 Task: Add an event with the title Second Project Retrospective, date '2023/10/23', time 8:30 AM to 10:30 AMand add a description: The scavenger hunt can be designed as a friendly competition, with teams competing against each other to finish first or achieve specific goals. This fosters team spirit, healthy competition, and a sense of achievement.Select event color  Blueberry . Add location for the event as: 654 Delphi, Greece, logged in from the account softage.6@softage.netand send the event invitation to softage.8@softage.net and softage.9@softage.net. Set a reminder for the event Doesn't repeat
Action: Mouse moved to (81, 86)
Screenshot: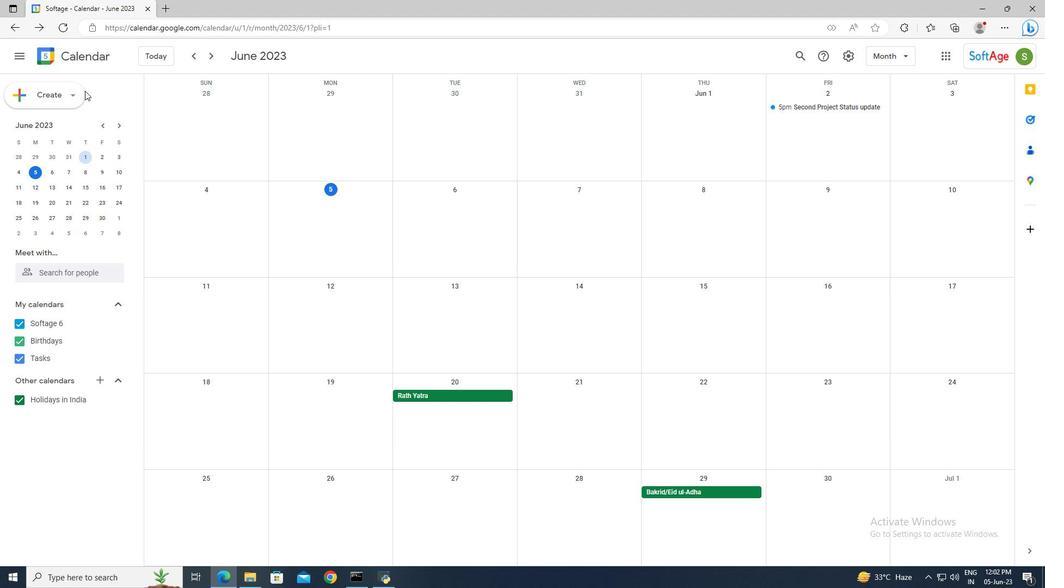 
Action: Mouse pressed left at (81, 86)
Screenshot: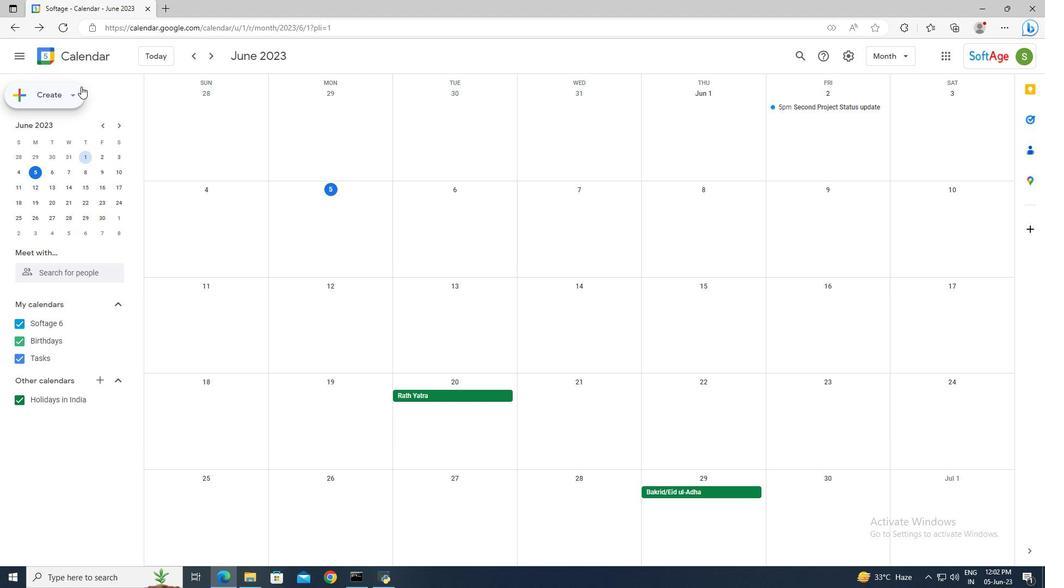 
Action: Mouse moved to (81, 125)
Screenshot: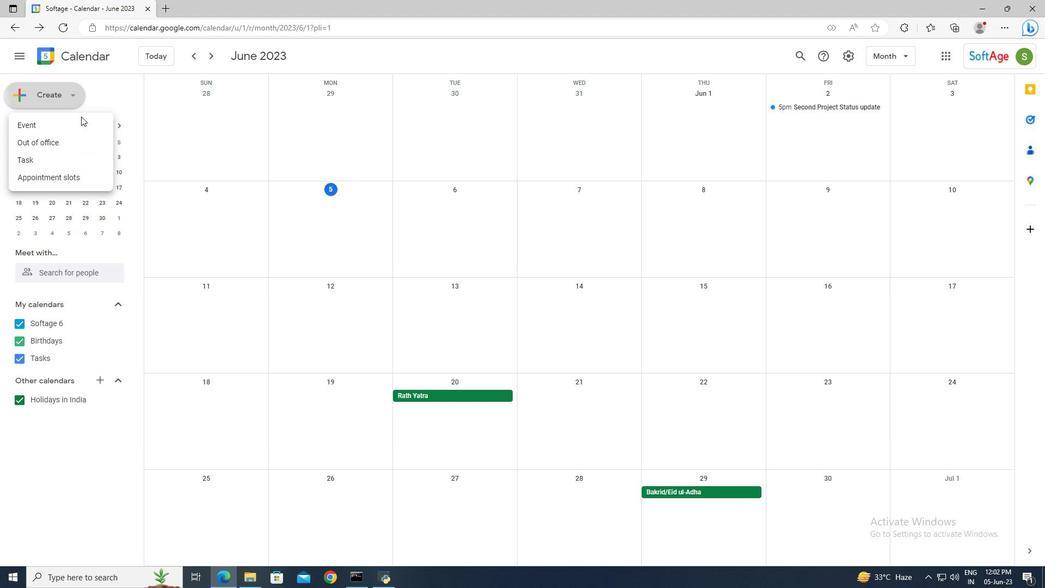 
Action: Mouse pressed left at (81, 125)
Screenshot: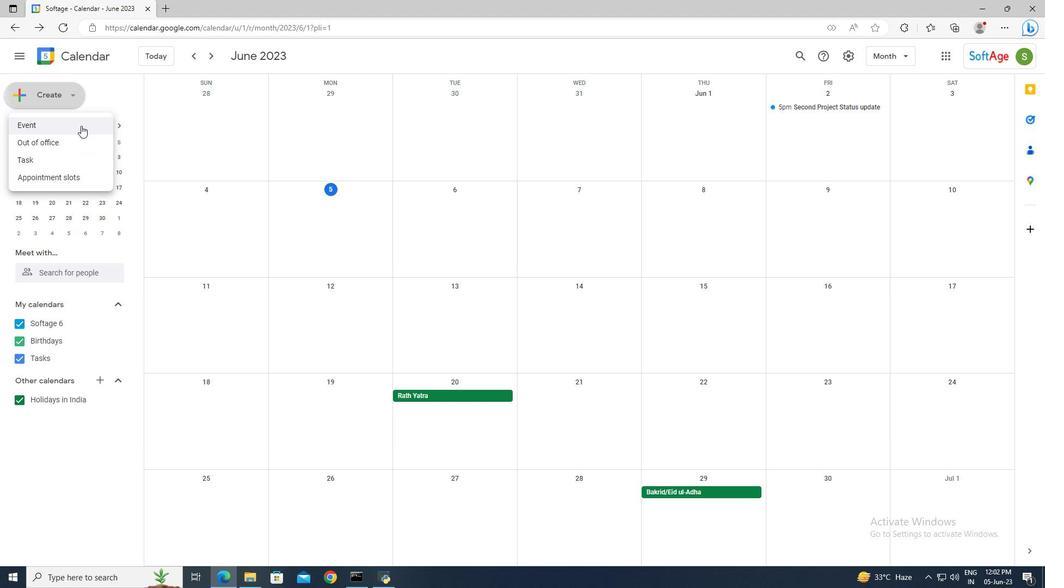 
Action: Mouse moved to (561, 365)
Screenshot: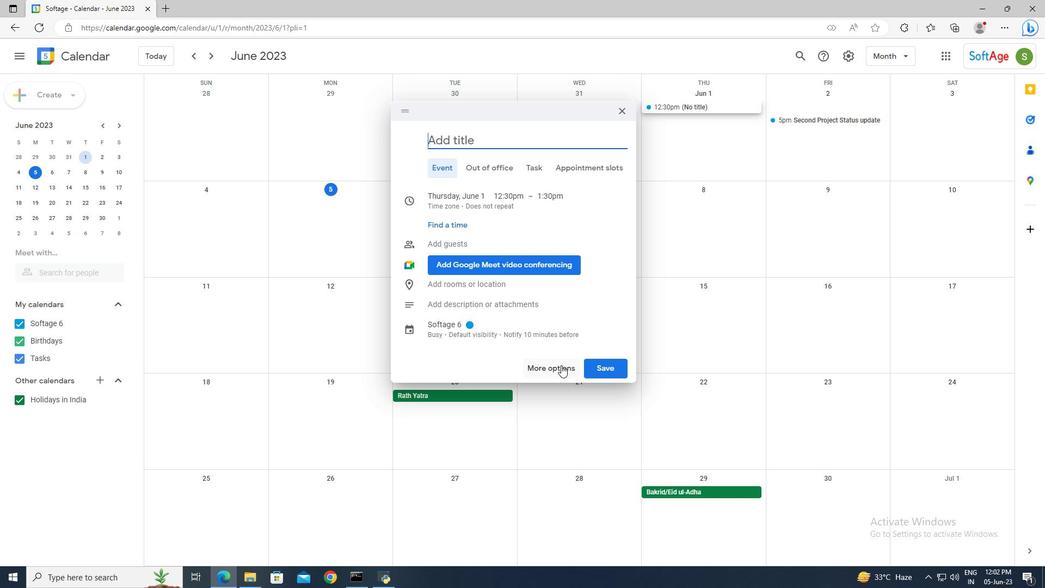
Action: Mouse pressed left at (561, 365)
Screenshot: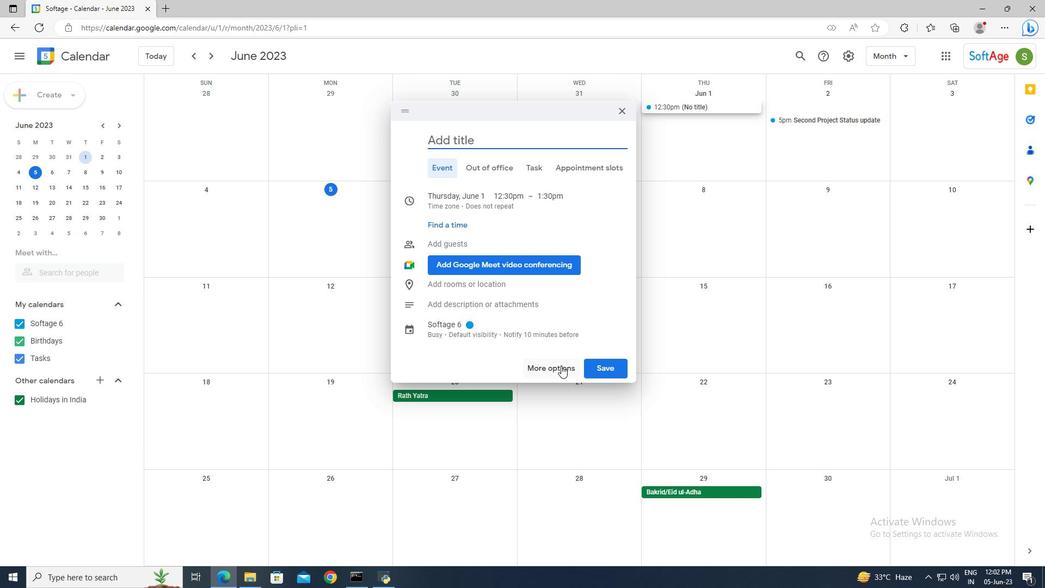 
Action: Mouse moved to (363, 63)
Screenshot: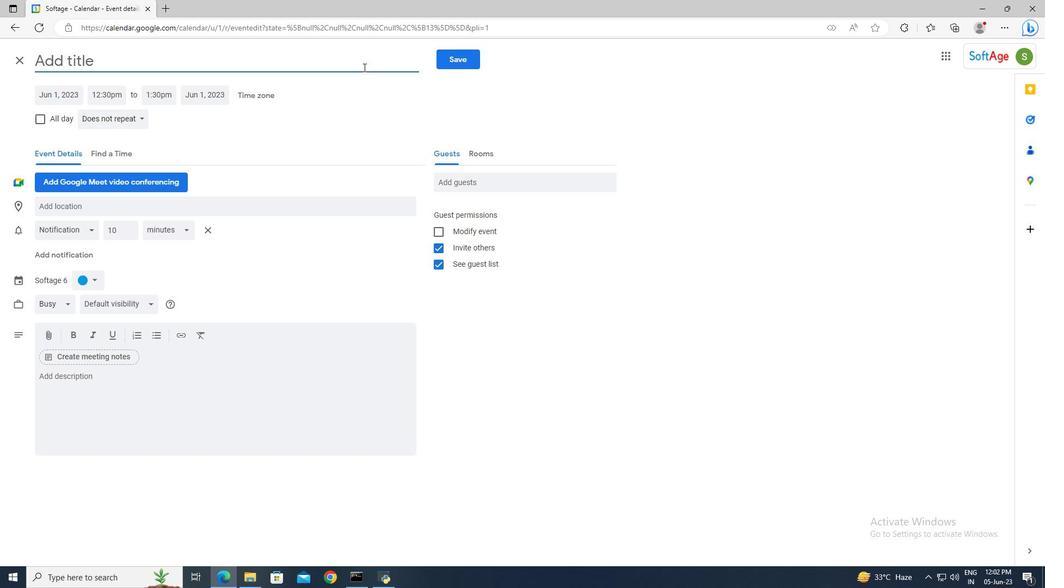 
Action: Mouse pressed left at (363, 63)
Screenshot: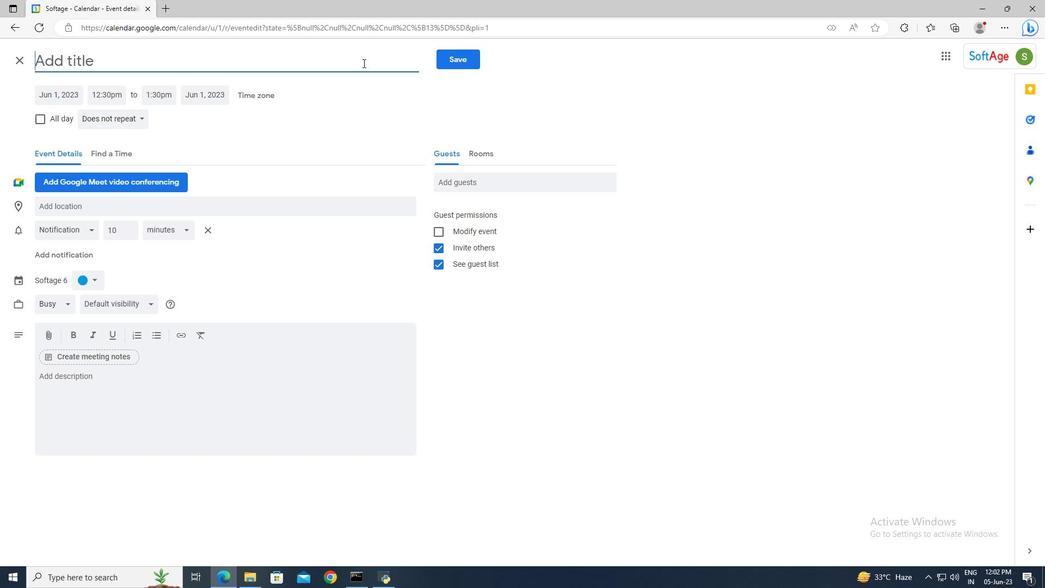 
Action: Key pressed <Key.shift>Second<Key.space><Key.shift>Project<Key.space><Key.shift>Retrospective
Screenshot: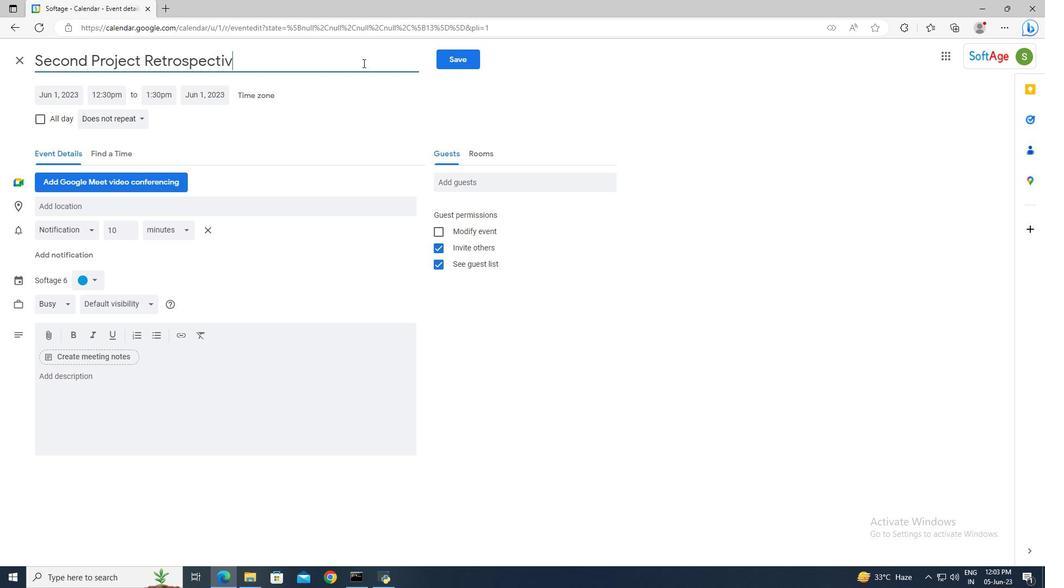 
Action: Mouse moved to (75, 95)
Screenshot: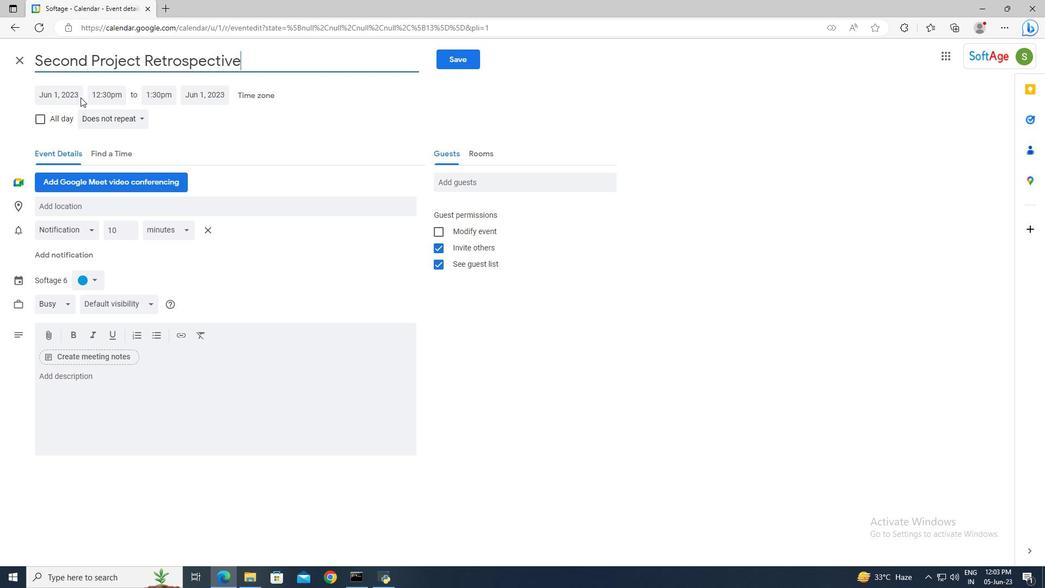 
Action: Mouse pressed left at (75, 95)
Screenshot: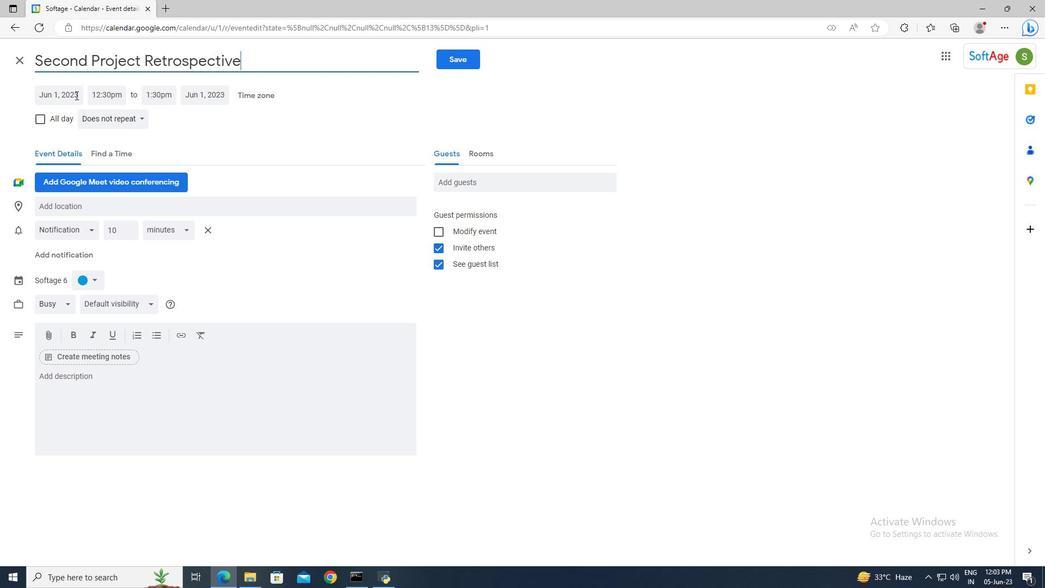 
Action: Mouse moved to (178, 115)
Screenshot: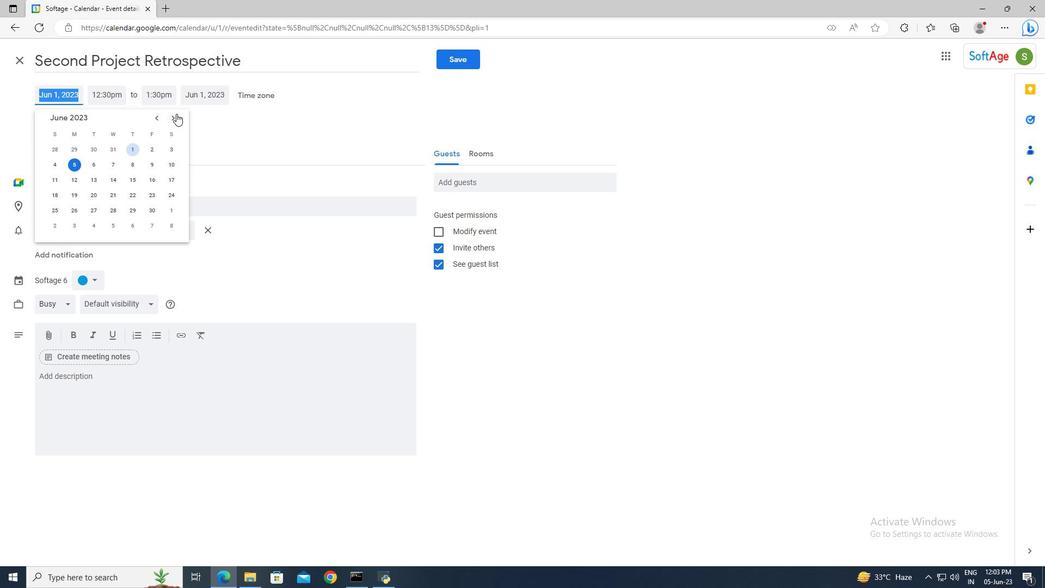 
Action: Mouse pressed left at (178, 115)
Screenshot: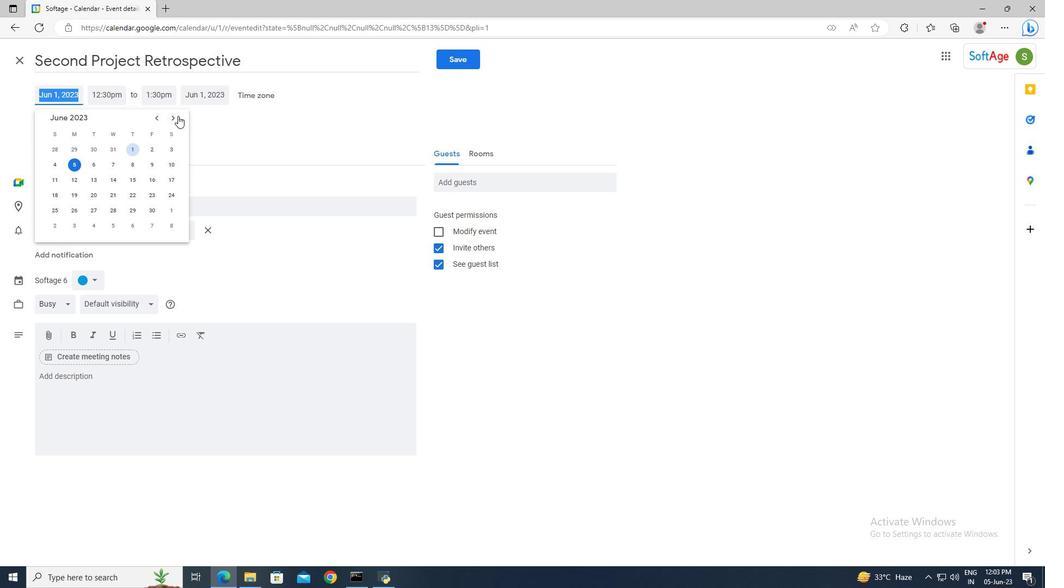 
Action: Mouse pressed left at (178, 115)
Screenshot: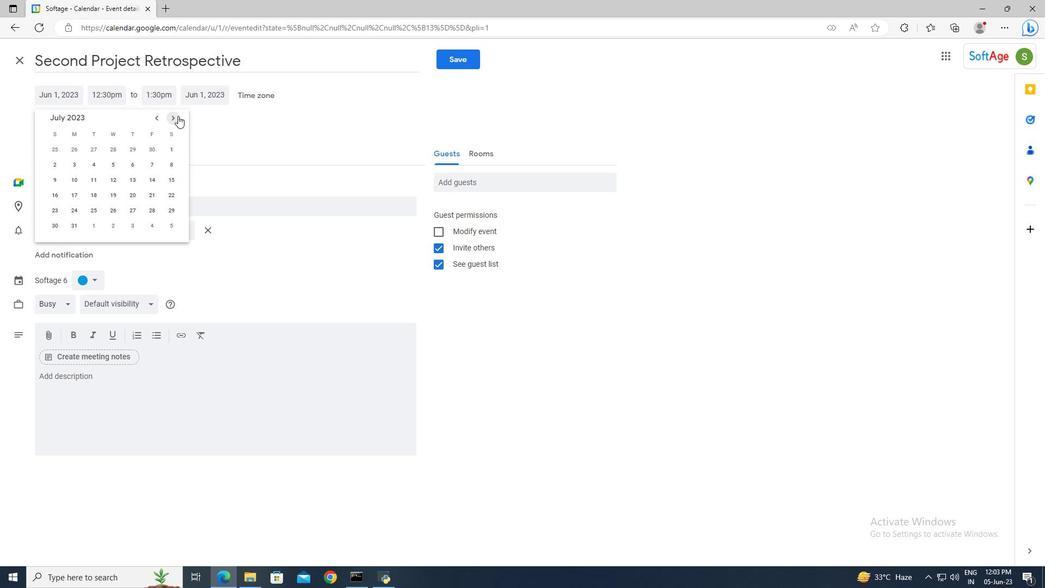 
Action: Mouse pressed left at (178, 115)
Screenshot: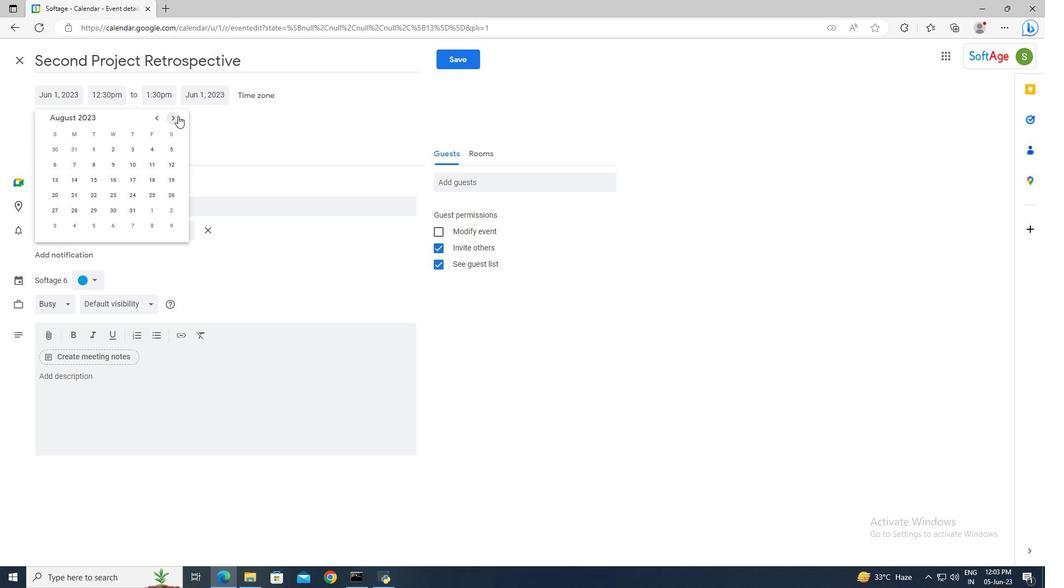 
Action: Mouse pressed left at (178, 115)
Screenshot: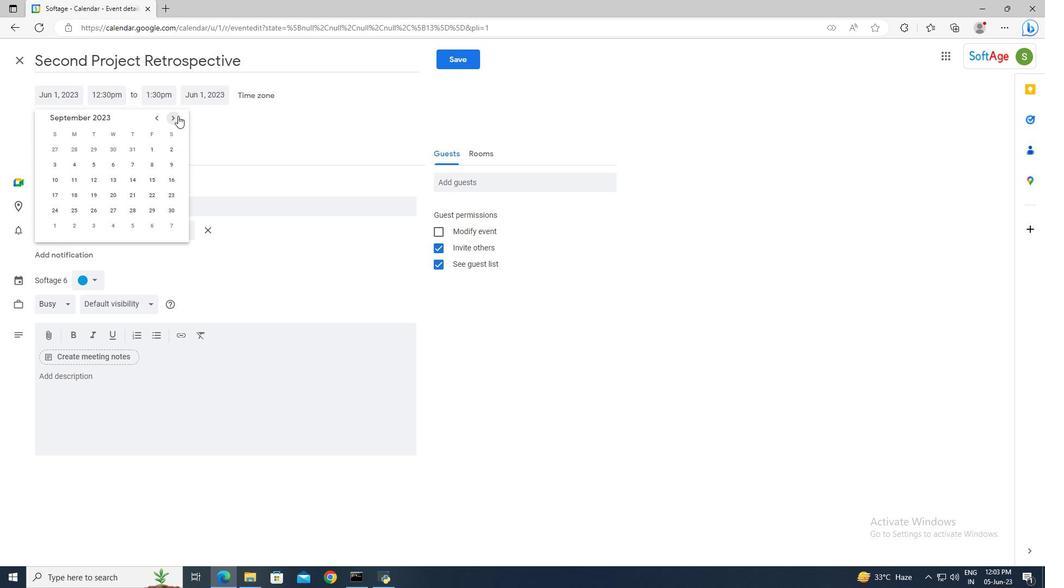 
Action: Mouse moved to (75, 194)
Screenshot: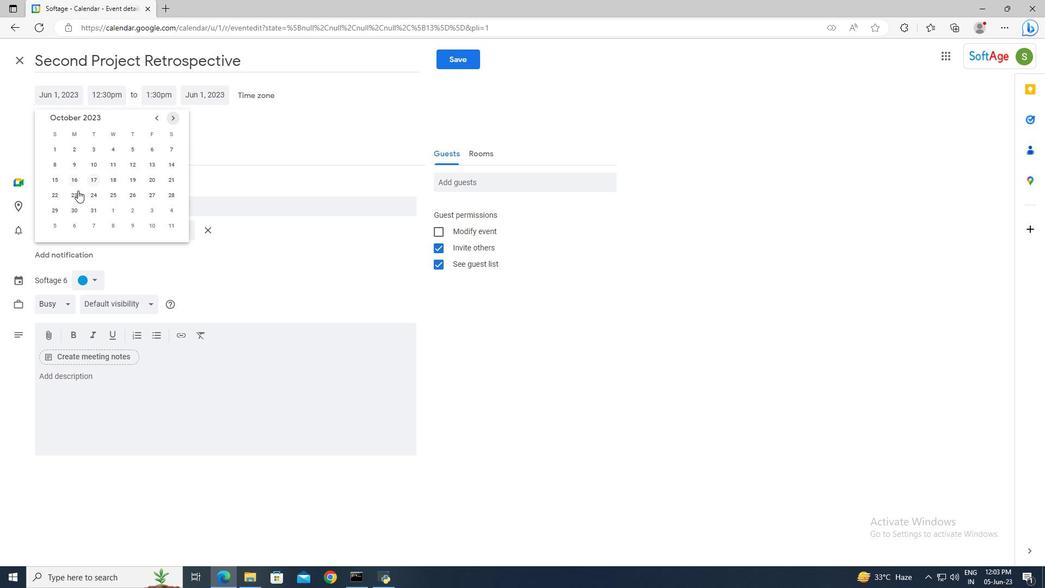 
Action: Mouse pressed left at (75, 194)
Screenshot: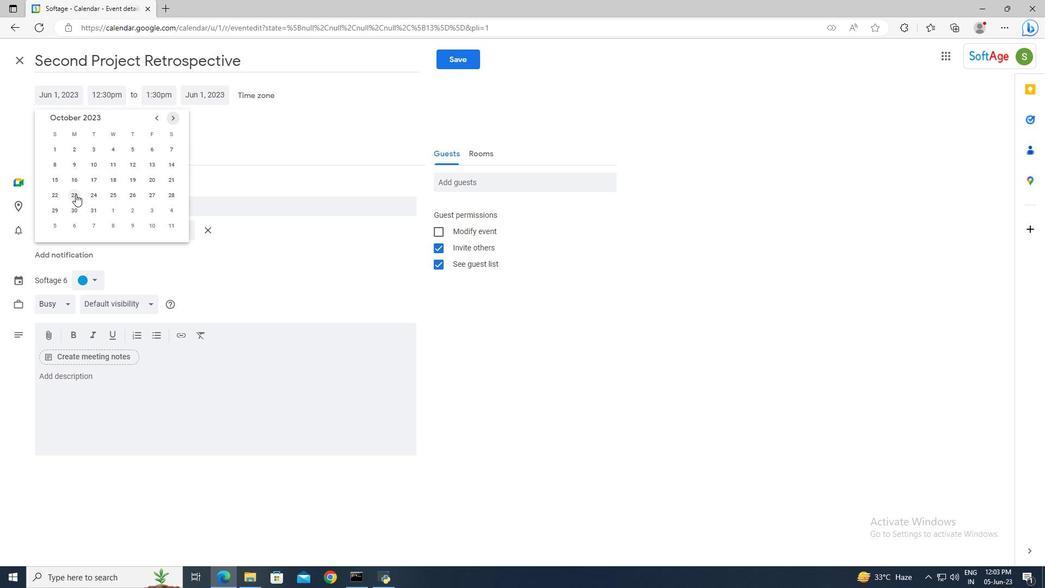 
Action: Mouse moved to (107, 98)
Screenshot: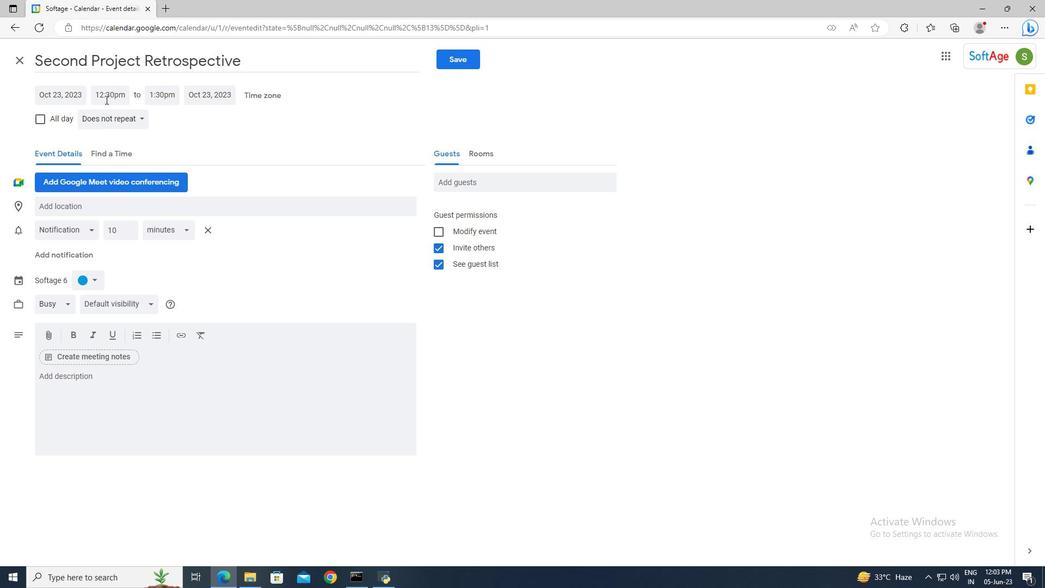 
Action: Mouse pressed left at (107, 98)
Screenshot: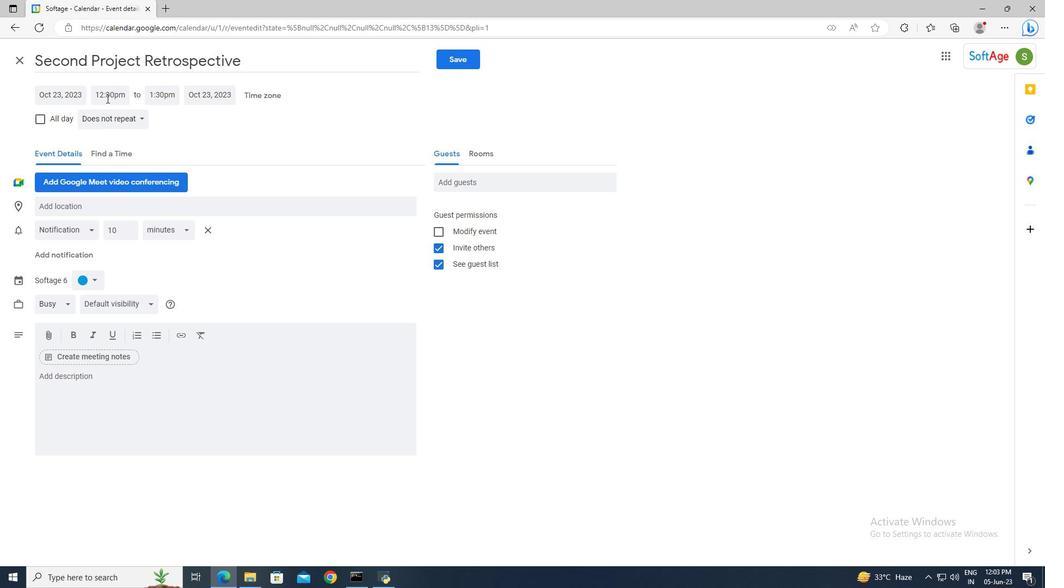 
Action: Key pressed 8<Key.shift>:30am<Key.enter><Key.tab>10<Key.shift>:30<Key.enter>
Screenshot: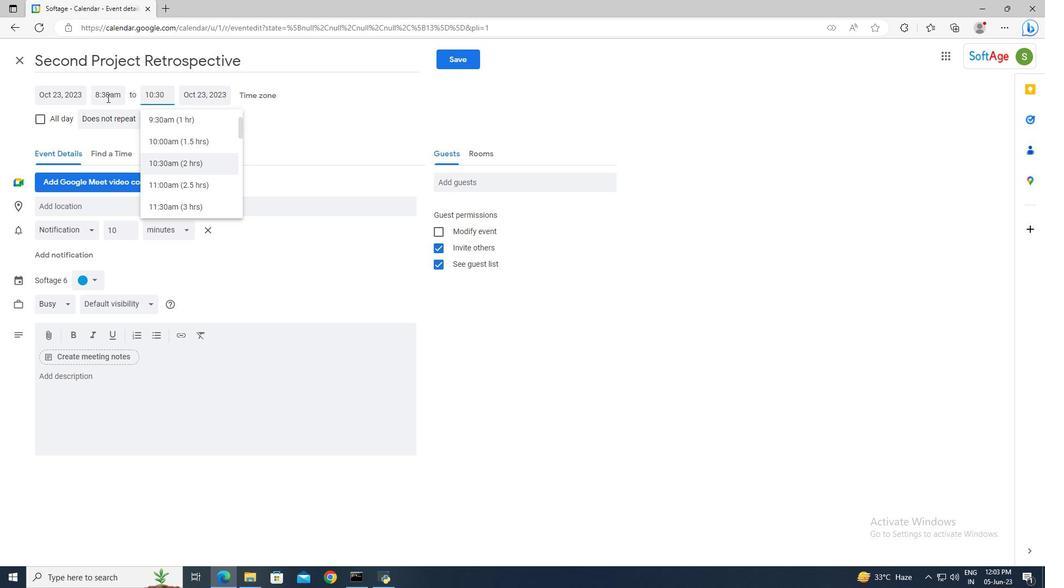
Action: Mouse moved to (109, 380)
Screenshot: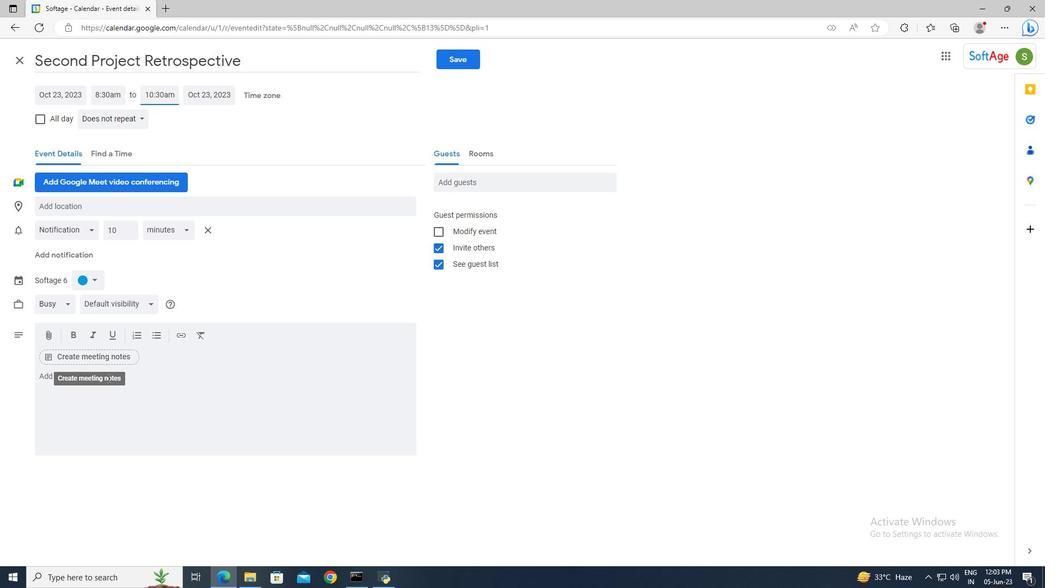 
Action: Mouse pressed left at (109, 380)
Screenshot: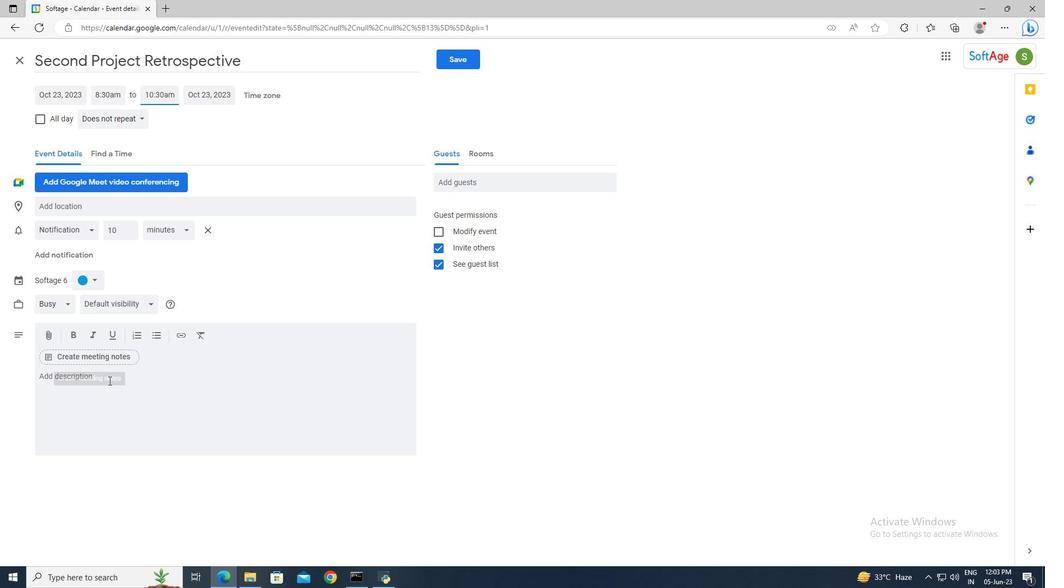 
Action: Key pressed <Key.shift>The<Key.space>scavenger<Key.space>hunt<Key.space>can<Key.space>be<Key.space>designed<Key.space>as<Key.space>a<Key.space>friendly<Key.space>competition,<Key.space>with<Key.space>teams<Key.space>competing<Key.space>against<Key.space>each<Key.space>other<Key.space>to<Key.space>finish<Key.space>first<Key.space>or<Key.space>achieve<Key.space>specific<Key.space>goals.<Key.space><Key.shift>This<Key.space>fosters<Key.space>team<Key.space>spirit,<Key.space>healthy<Key.space>competition,<Key.space>and<Key.space>a<Key.space>sense<Key.space>of<Key.space>ache<Key.backspace>ievement.
Screenshot: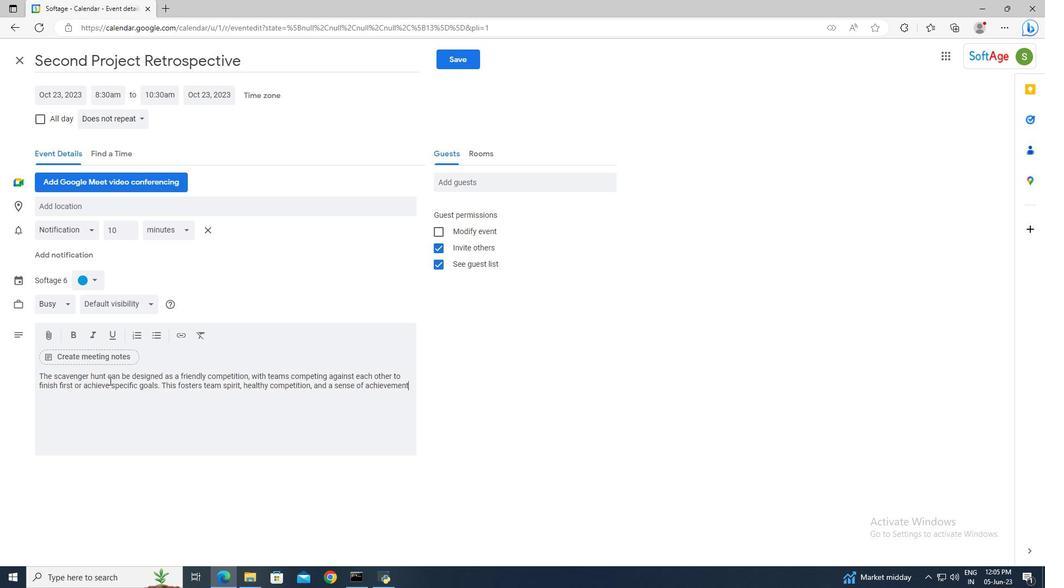 
Action: Mouse moved to (91, 283)
Screenshot: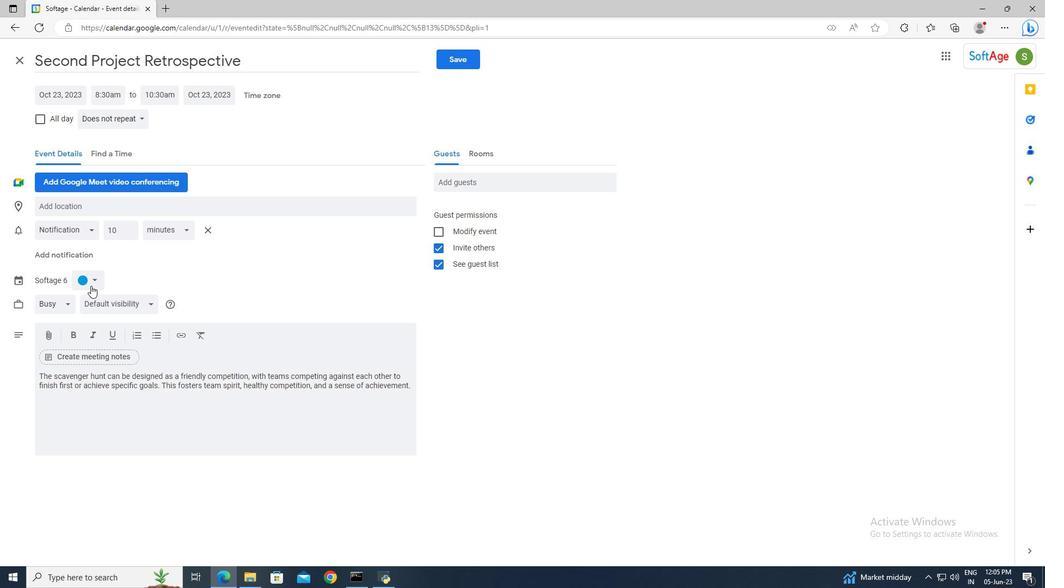 
Action: Mouse pressed left at (91, 283)
Screenshot: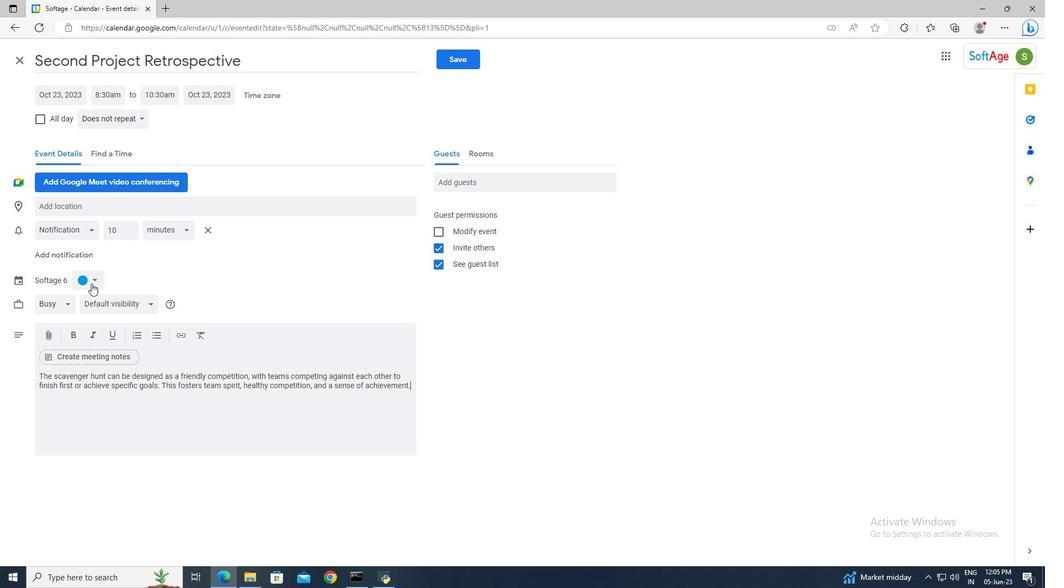 
Action: Mouse moved to (98, 317)
Screenshot: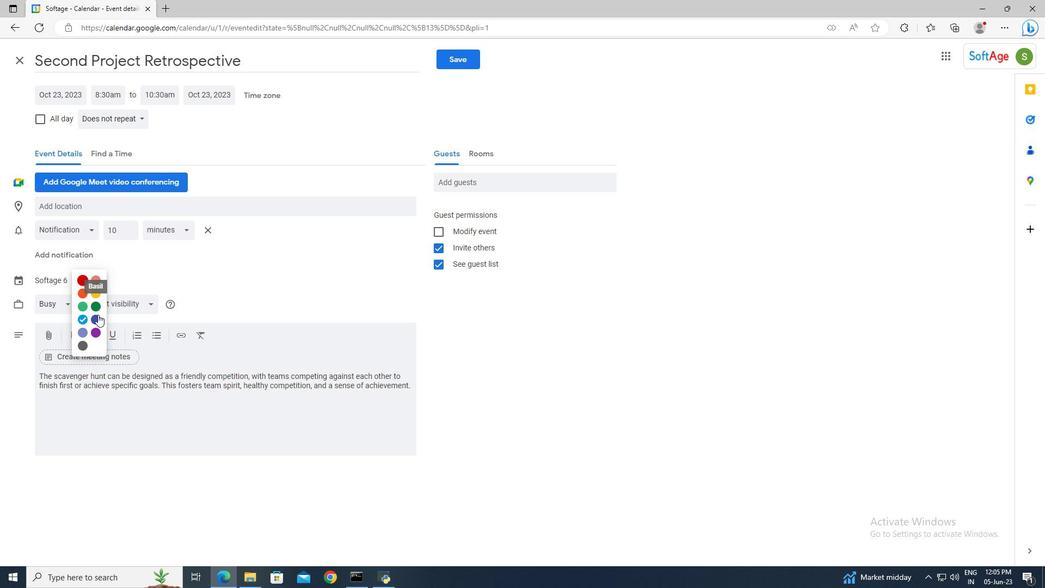 
Action: Mouse pressed left at (98, 317)
Screenshot: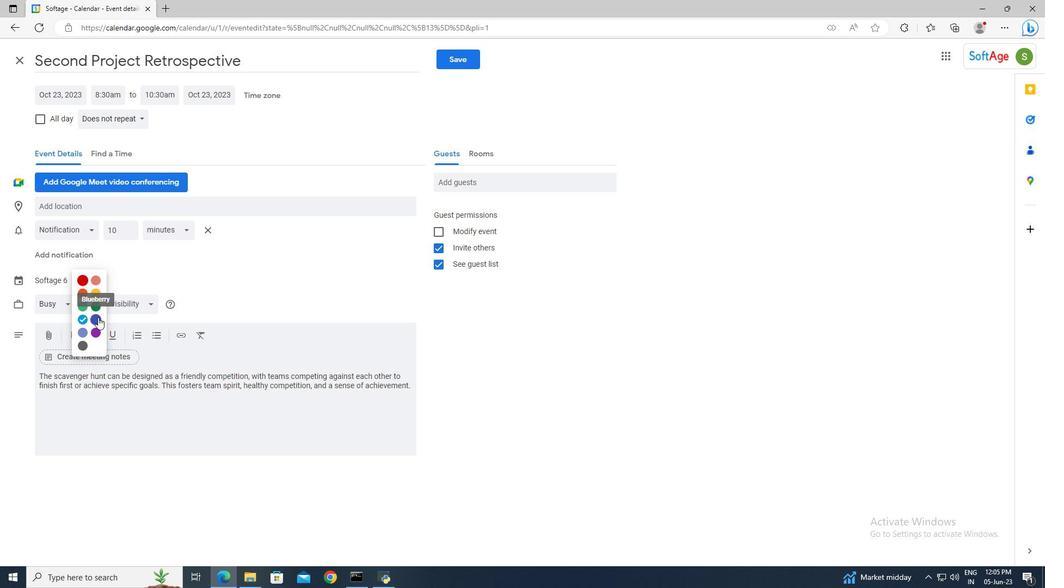 
Action: Mouse moved to (101, 205)
Screenshot: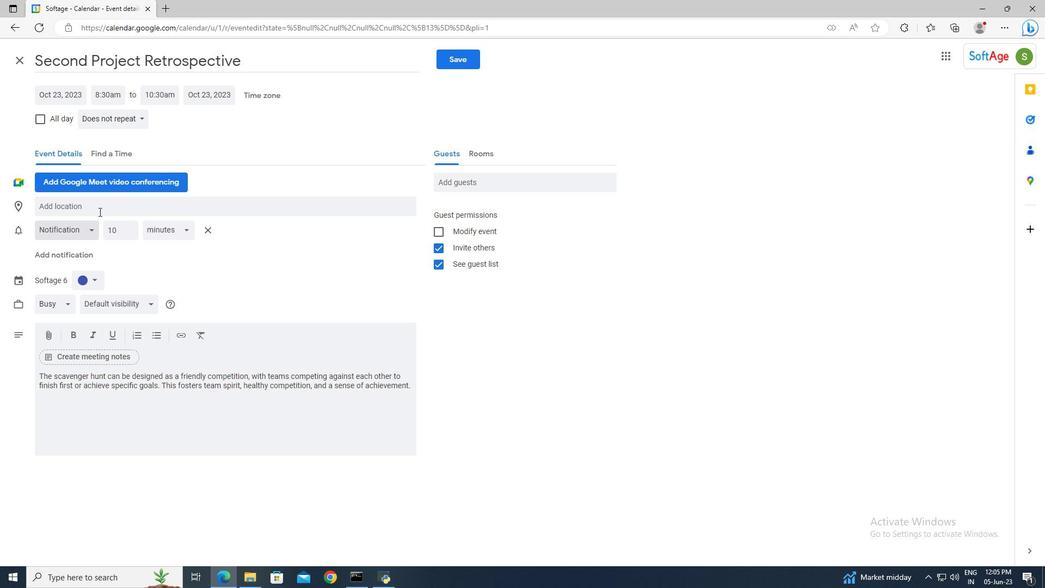
Action: Mouse pressed left at (101, 205)
Screenshot: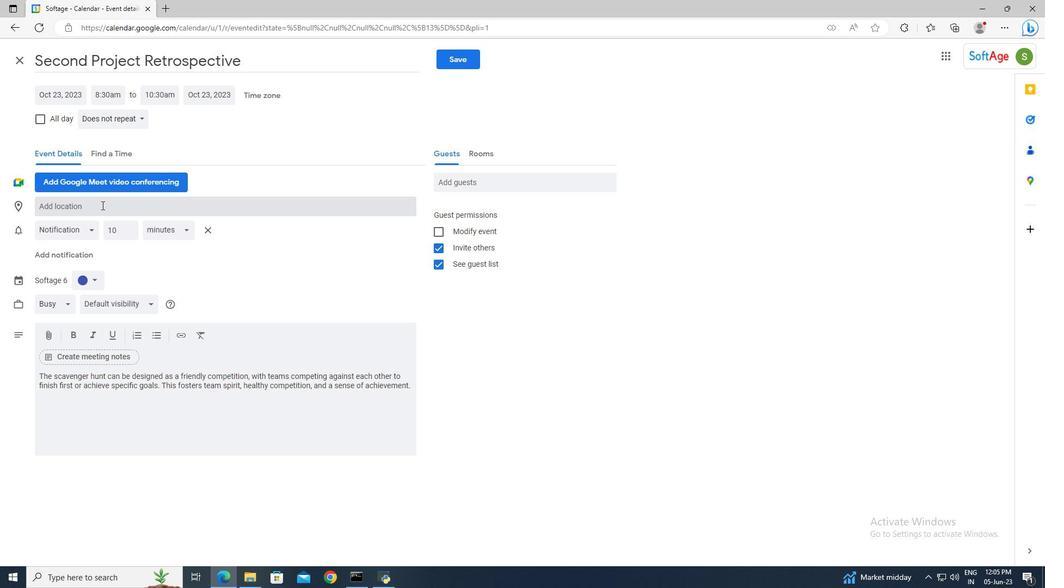 
Action: Key pressed 654<Key.space><Key.shift>Delphi,<Key.space><Key.shift>gr<Key.backspace><Key.backspace><Key.shift>Greece<Key.enter>
Screenshot: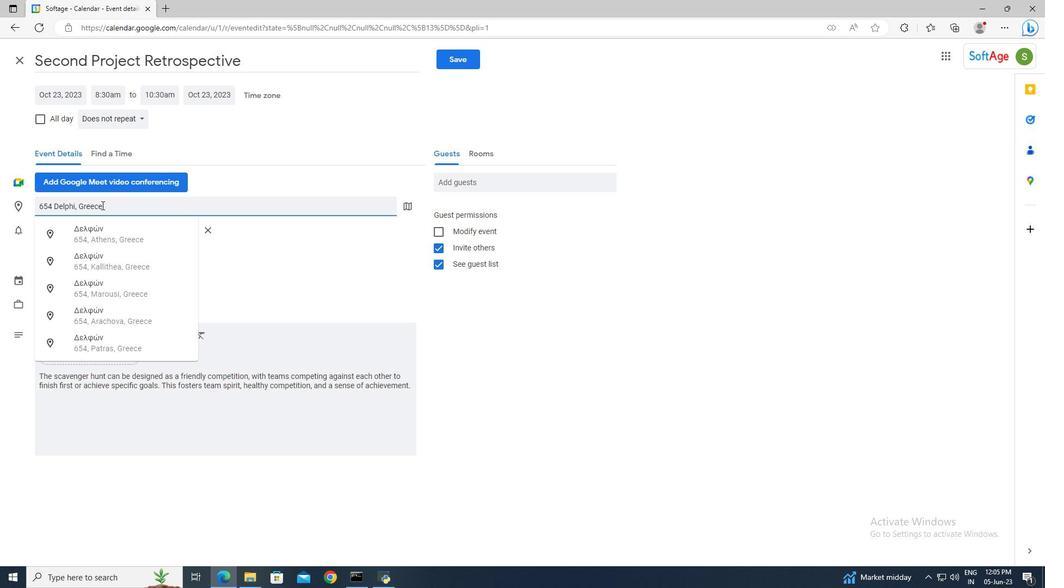 
Action: Mouse moved to (453, 185)
Screenshot: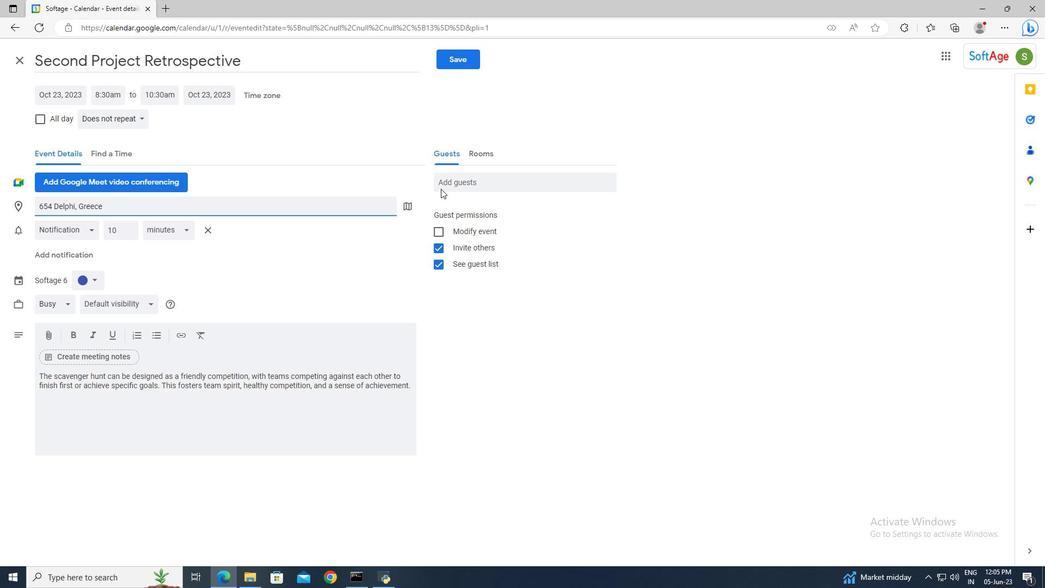 
Action: Mouse pressed left at (453, 185)
Screenshot: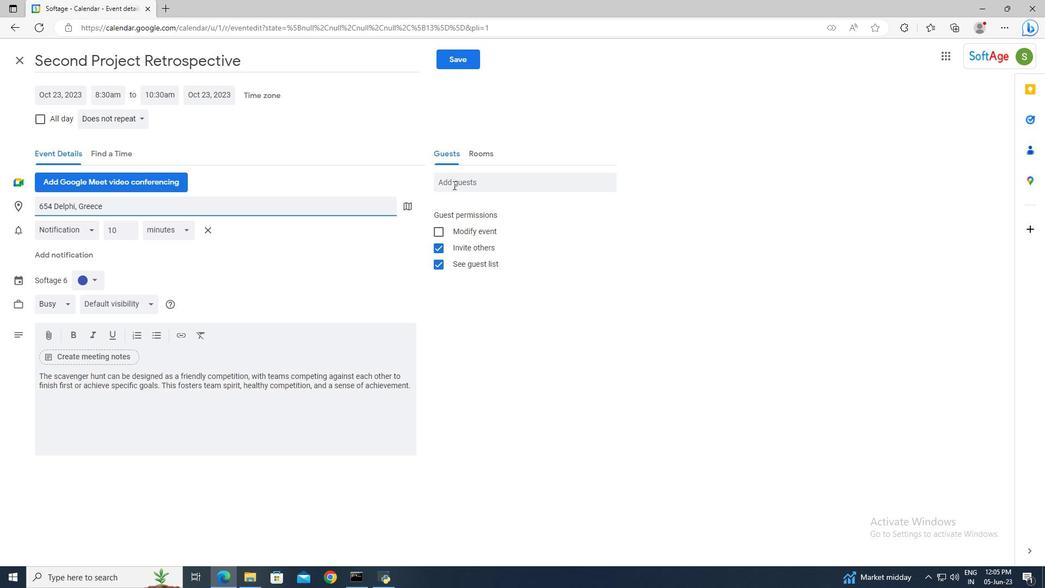 
Action: Key pressed softage.8<Key.shift>@softage.net<Key.enter>softage.9<Key.shift>@softage.net<Key.enter>
Screenshot: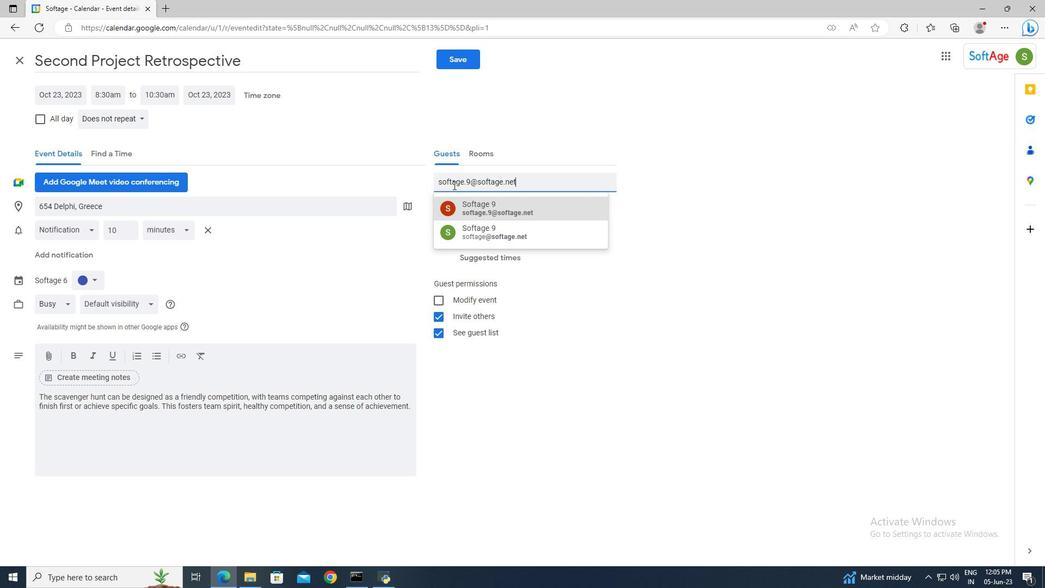 
Action: Mouse moved to (135, 114)
Screenshot: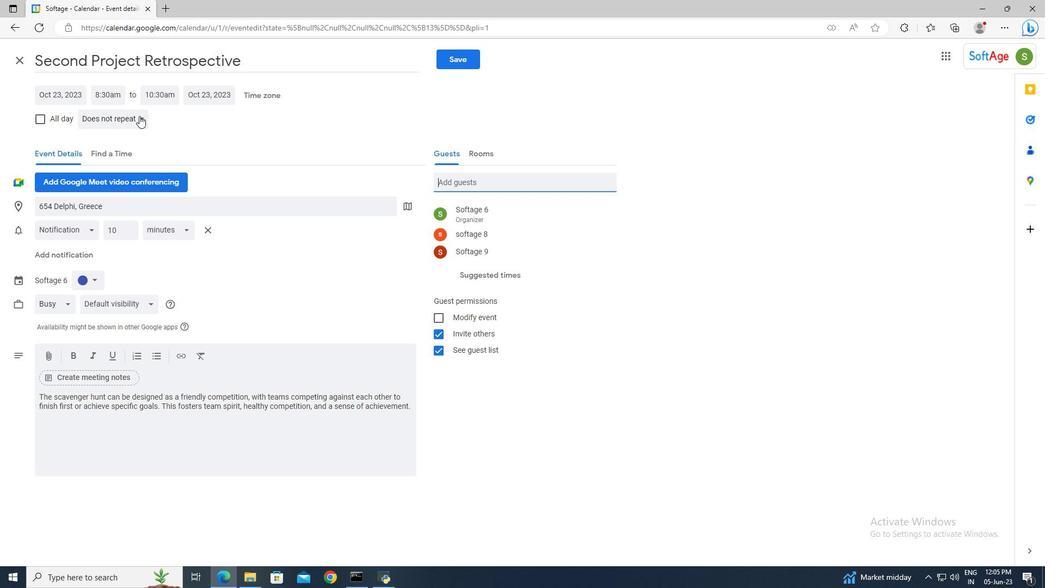 
Action: Mouse pressed left at (135, 114)
Screenshot: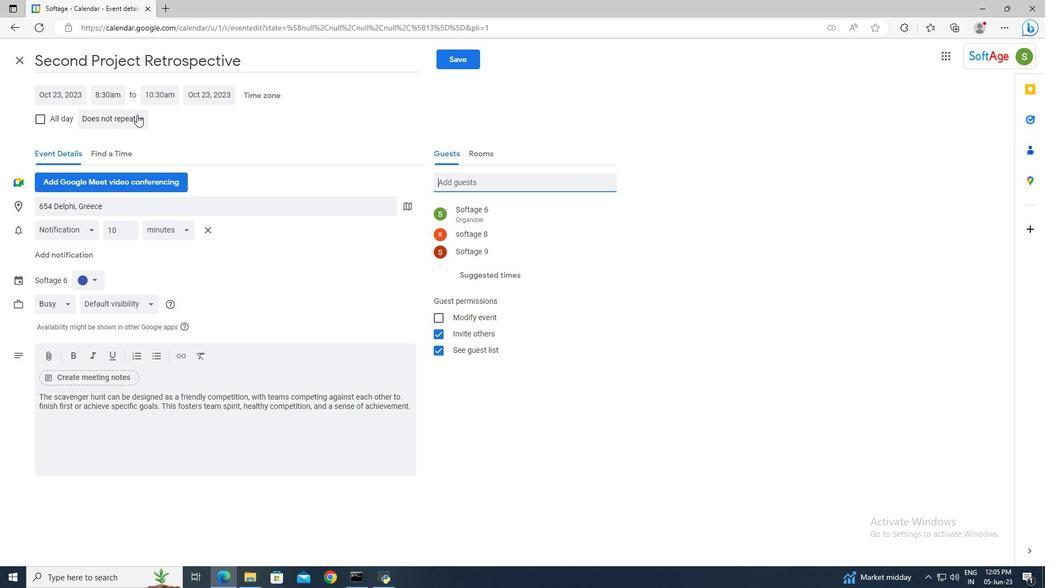 
Action: Mouse moved to (135, 118)
Screenshot: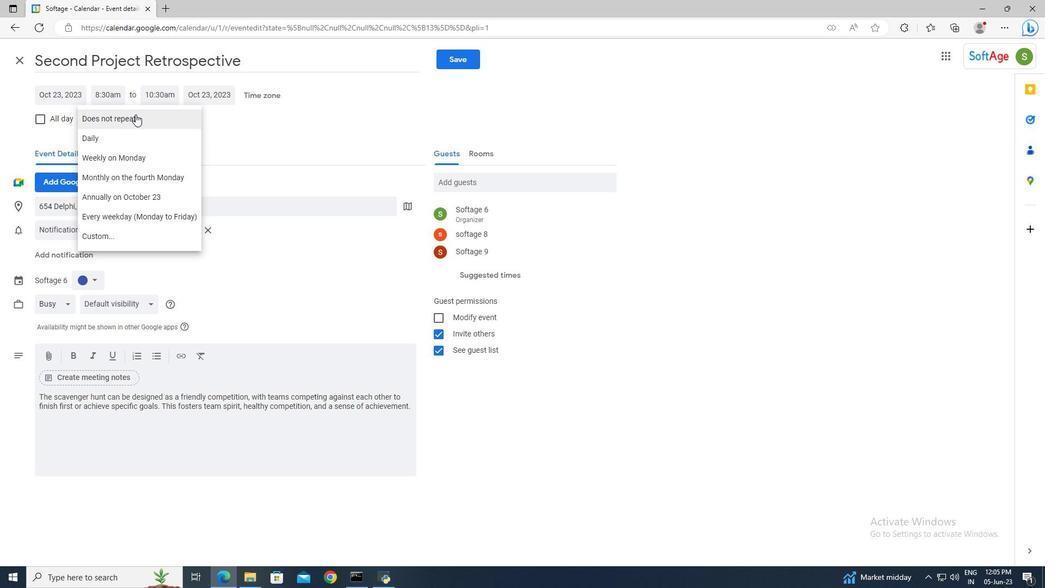 
Action: Mouse pressed left at (135, 118)
Screenshot: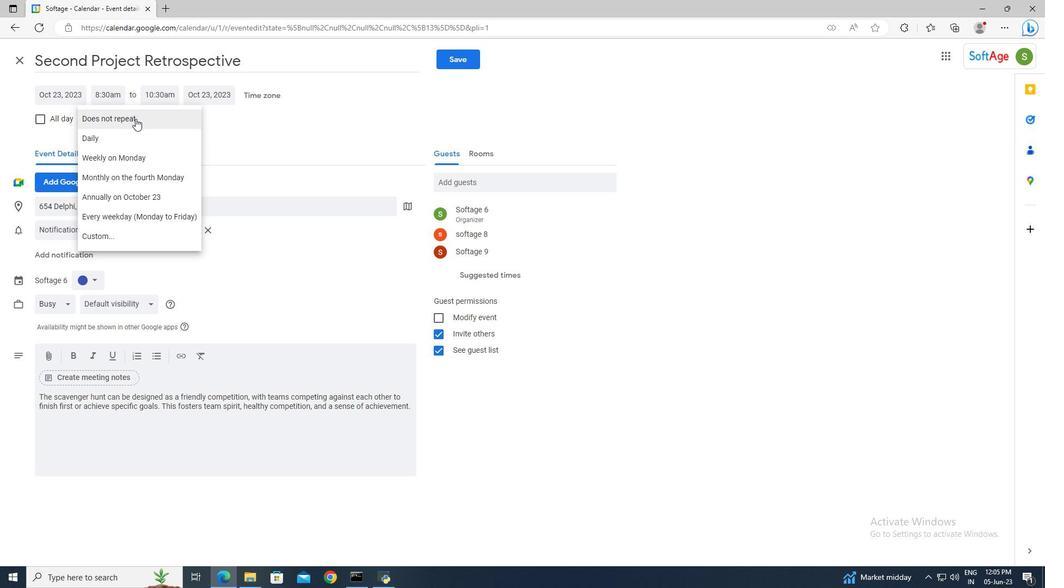 
Action: Mouse moved to (443, 62)
Screenshot: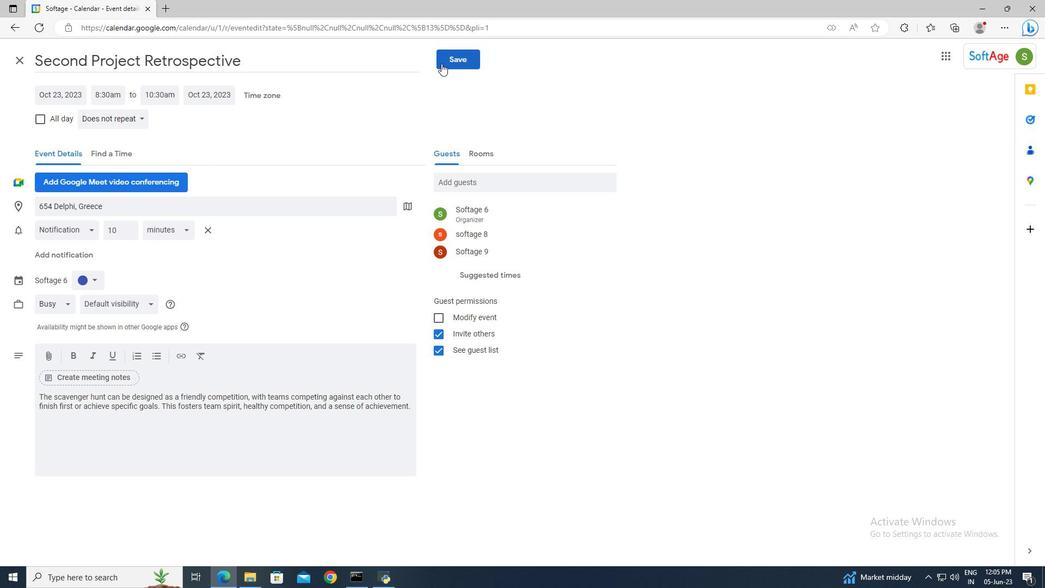 
Action: Mouse pressed left at (443, 62)
Screenshot: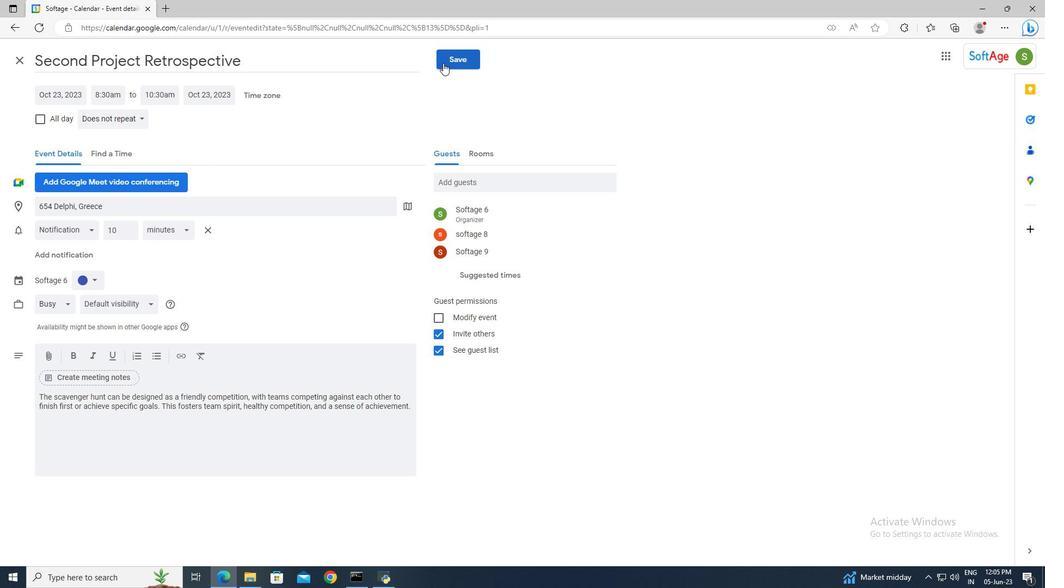 
Action: Mouse moved to (623, 327)
Screenshot: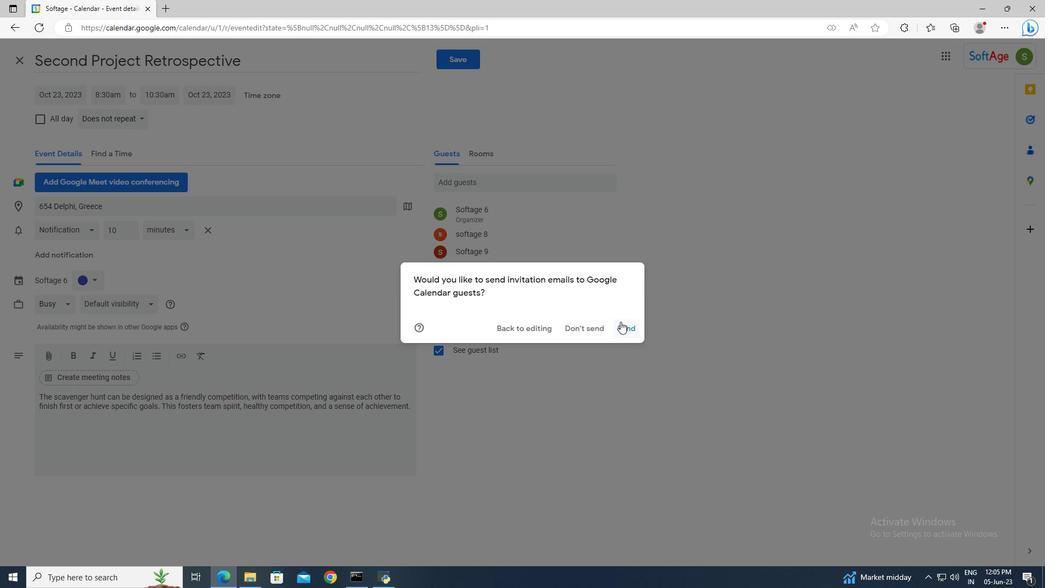
Action: Mouse pressed left at (623, 327)
Screenshot: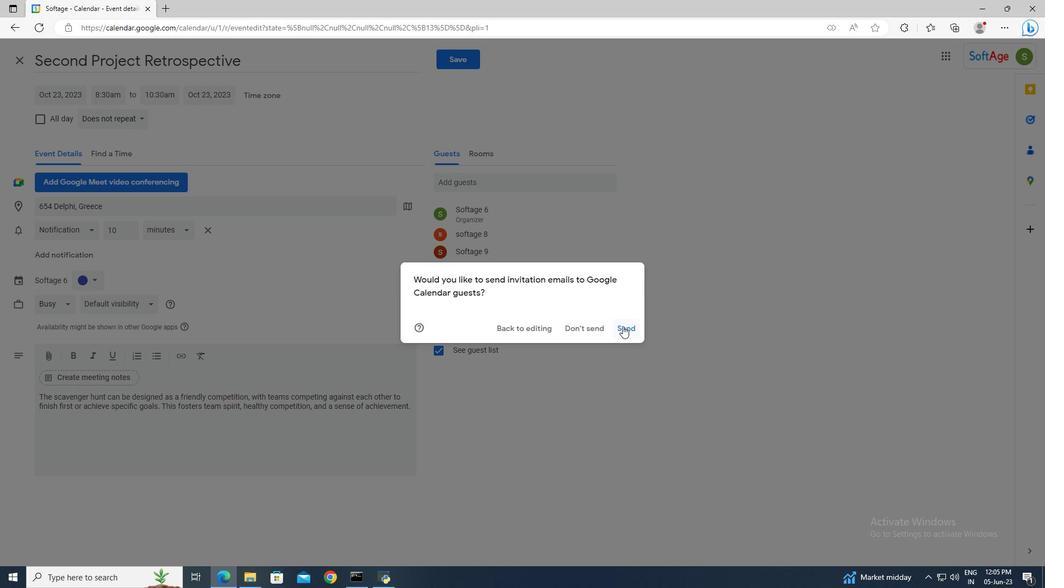 
